 Task: Add Earth's Best Organic Vegetable Turkey Dinner Stage 2 to the cart.
Action: Mouse moved to (272, 134)
Screenshot: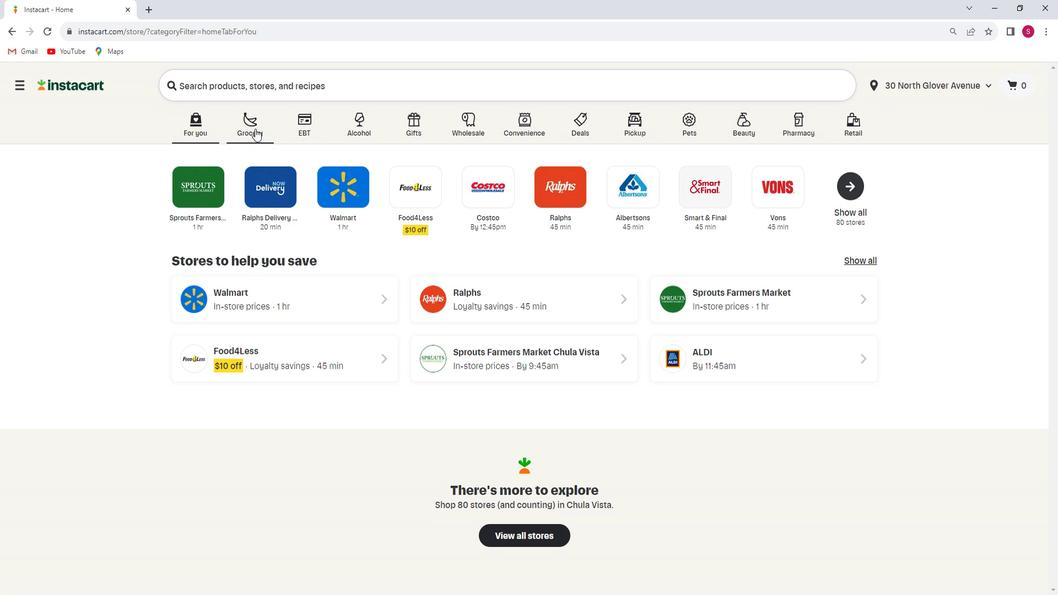 
Action: Mouse pressed left at (272, 134)
Screenshot: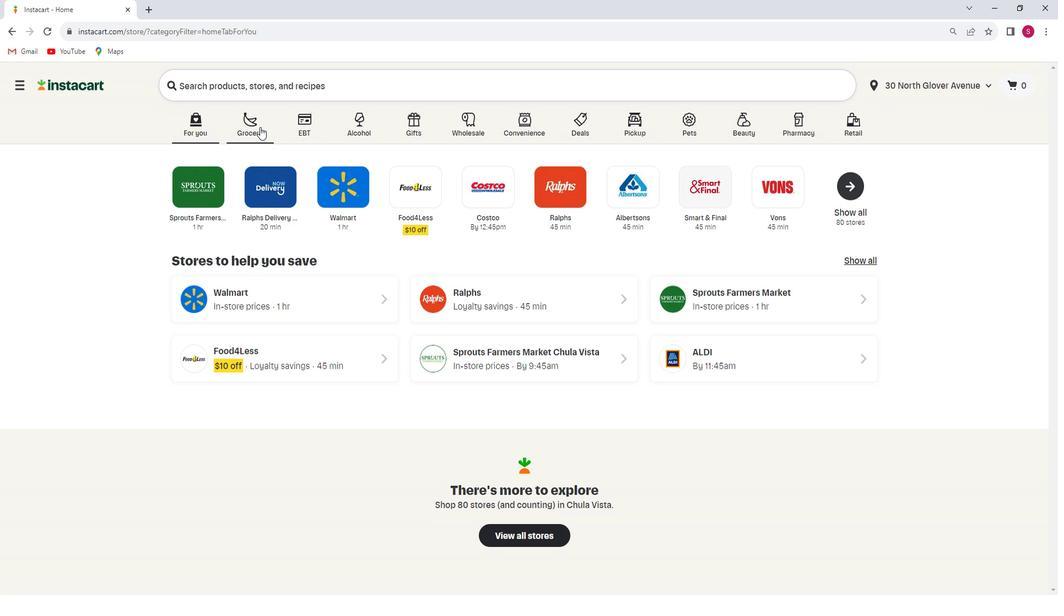 
Action: Mouse moved to (269, 328)
Screenshot: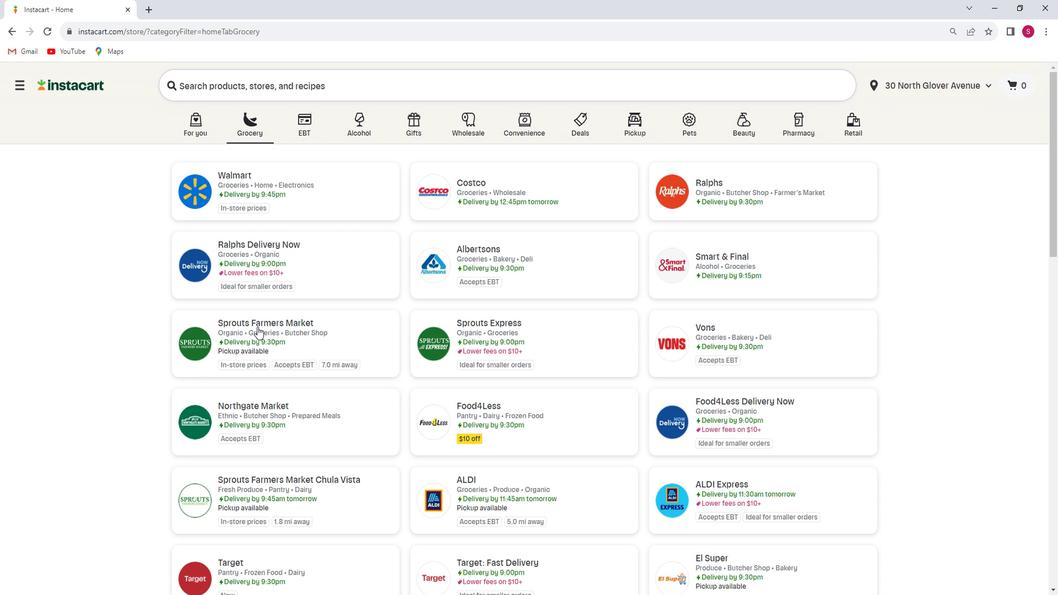 
Action: Mouse pressed left at (269, 328)
Screenshot: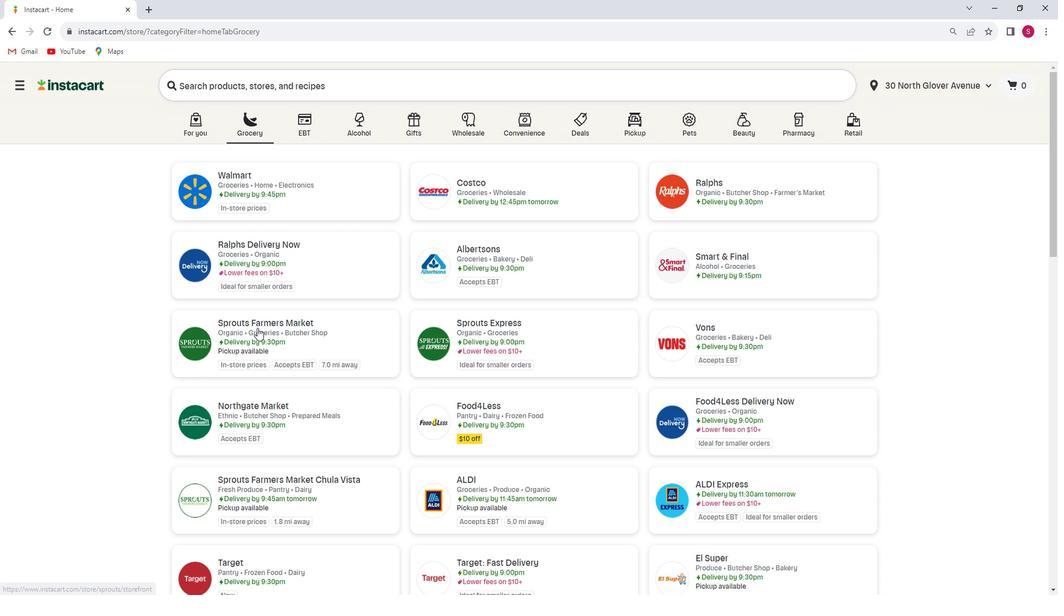 
Action: Mouse moved to (113, 381)
Screenshot: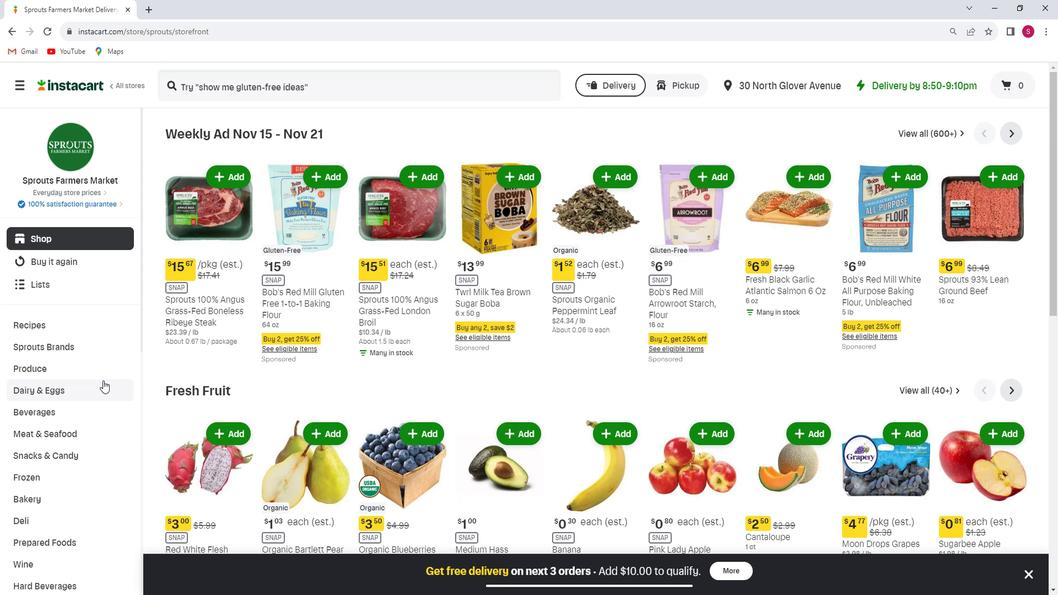 
Action: Mouse scrolled (113, 380) with delta (0, 0)
Screenshot: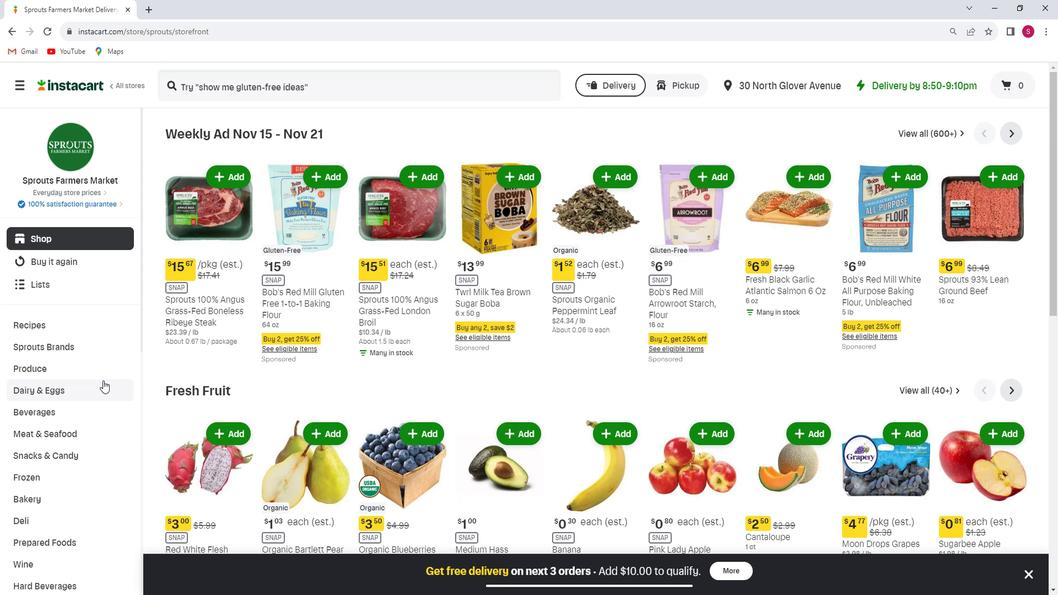 
Action: Mouse moved to (113, 381)
Screenshot: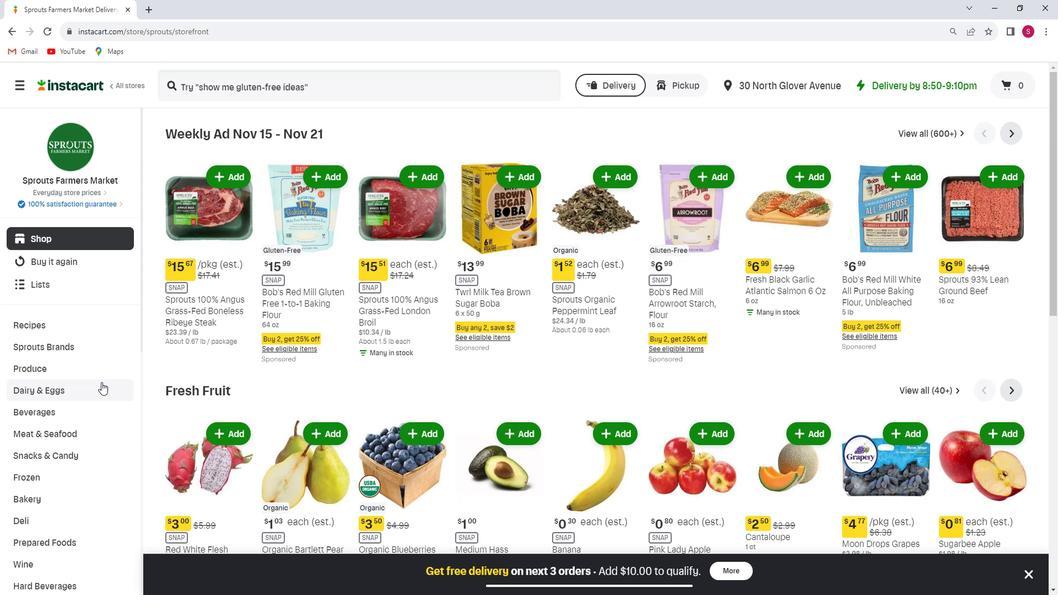 
Action: Mouse scrolled (113, 381) with delta (0, 0)
Screenshot: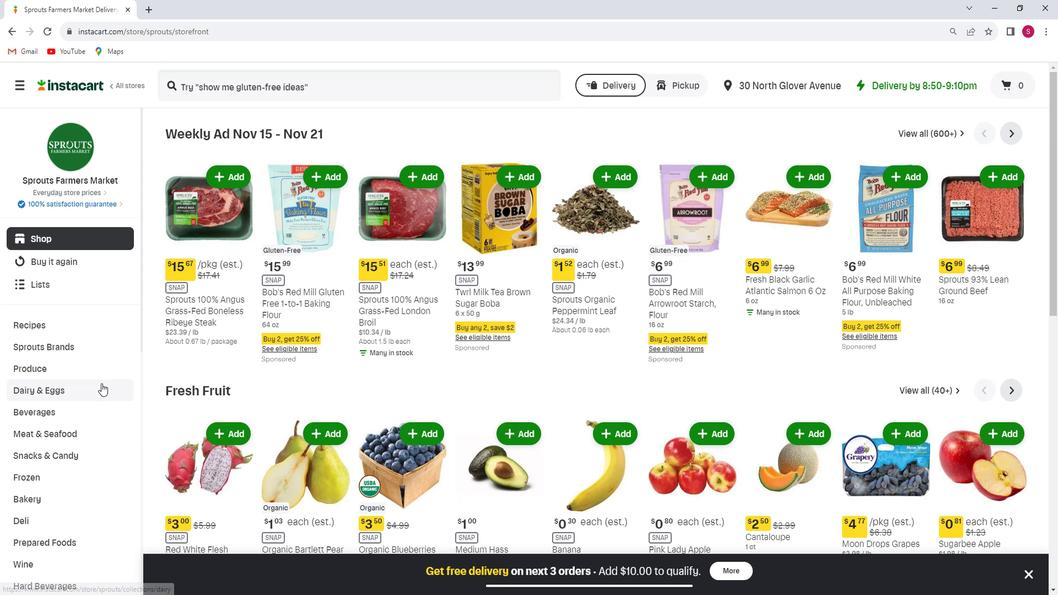 
Action: Mouse scrolled (113, 381) with delta (0, 0)
Screenshot: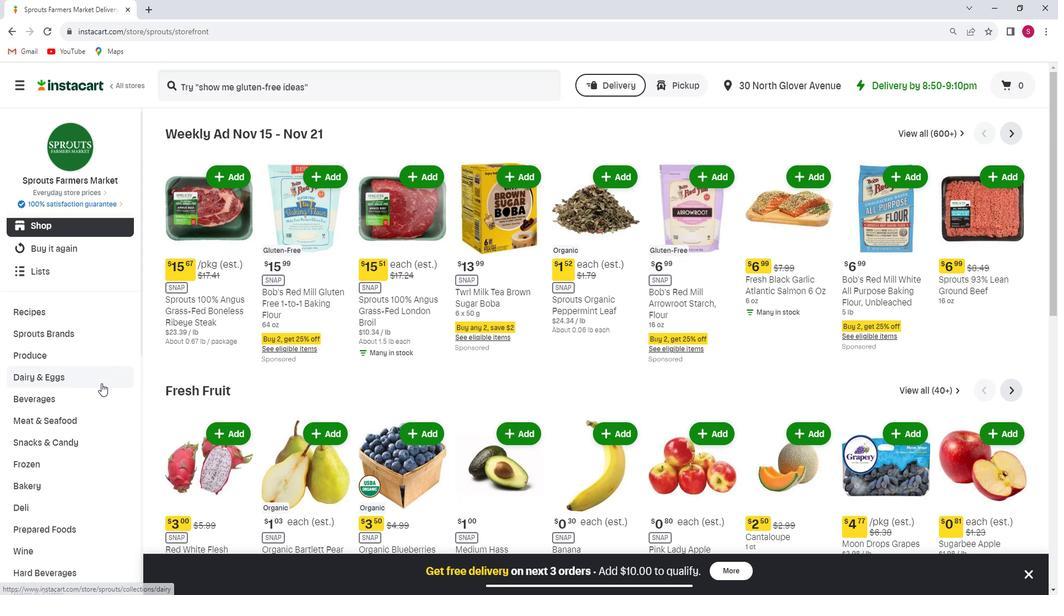 
Action: Mouse scrolled (113, 381) with delta (0, 0)
Screenshot: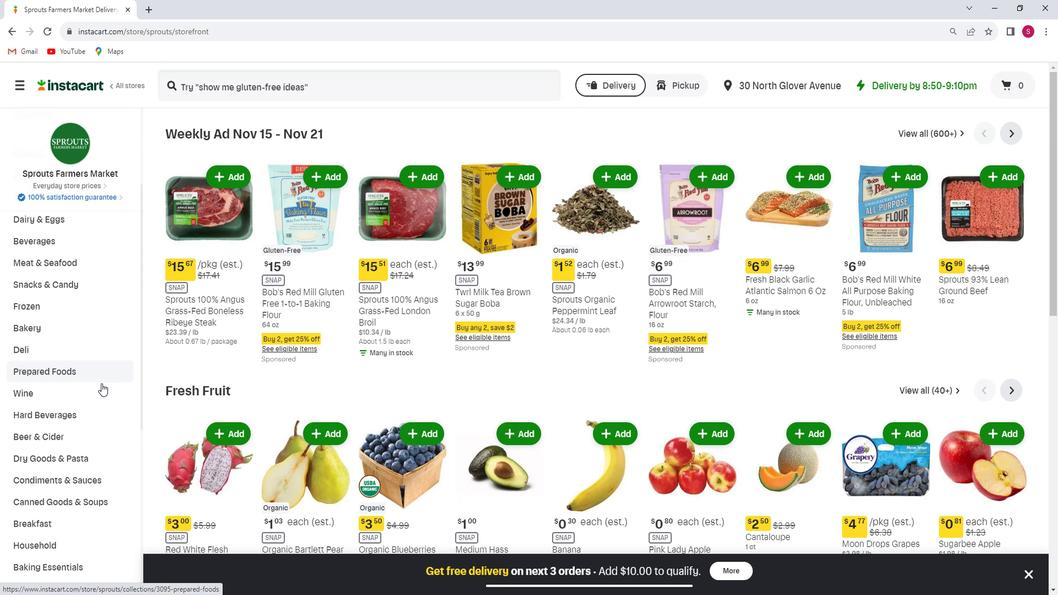 
Action: Mouse scrolled (113, 381) with delta (0, 0)
Screenshot: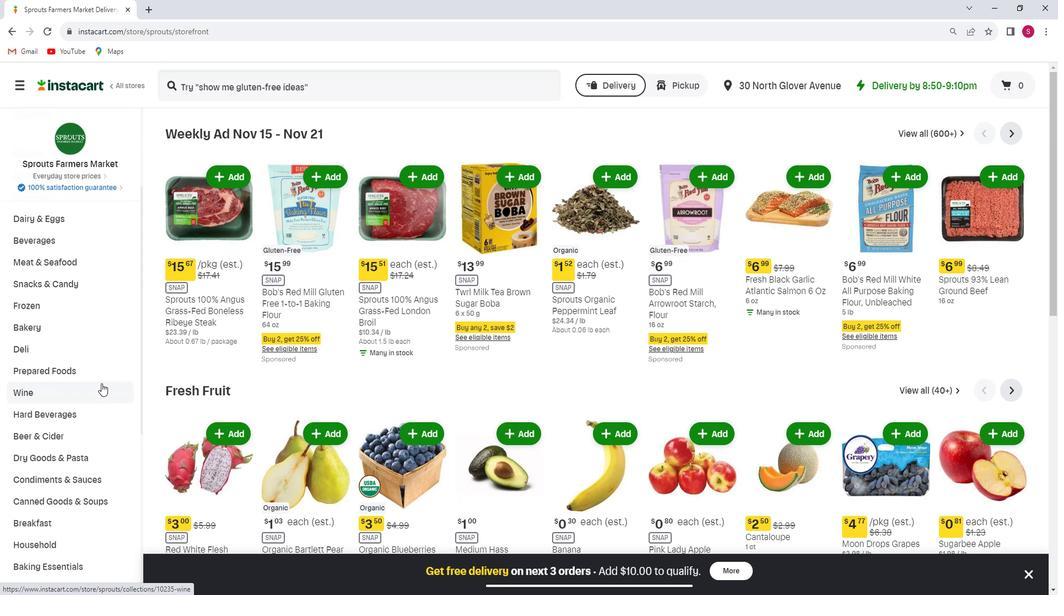 
Action: Mouse scrolled (113, 381) with delta (0, 0)
Screenshot: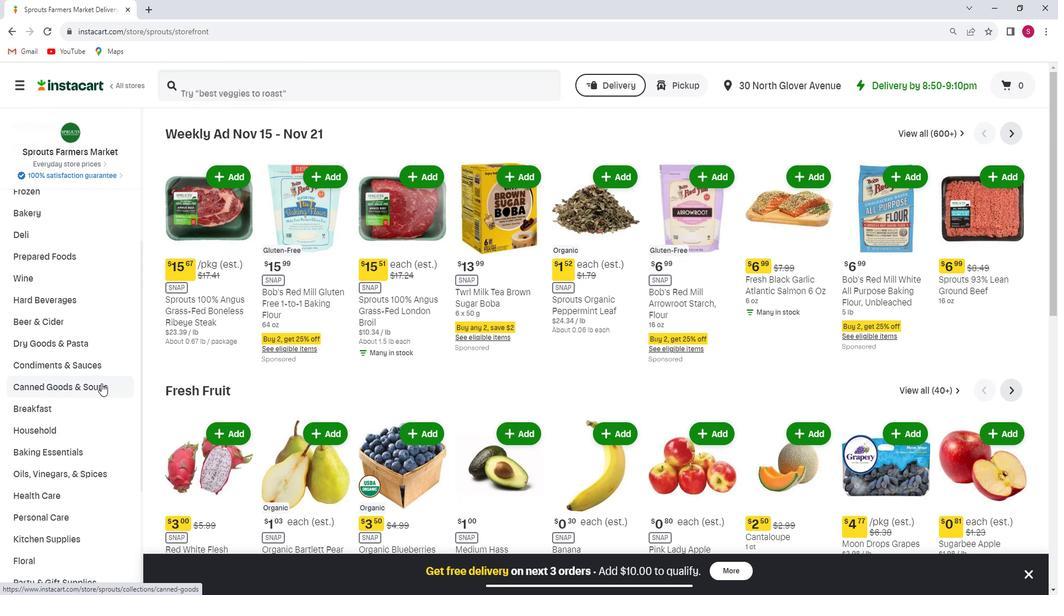 
Action: Mouse scrolled (113, 381) with delta (0, 0)
Screenshot: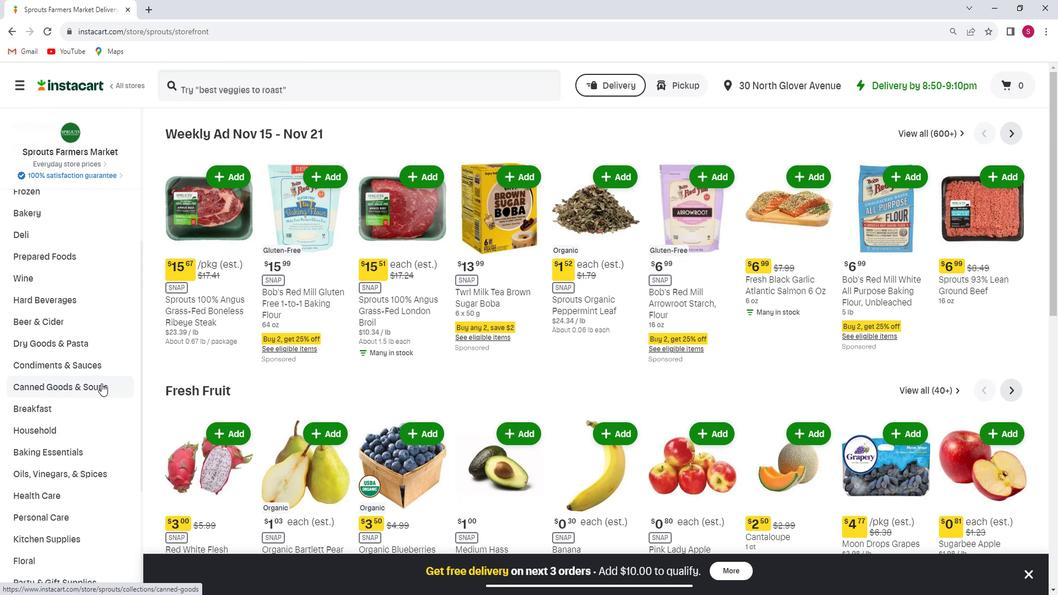 
Action: Mouse scrolled (113, 381) with delta (0, 0)
Screenshot: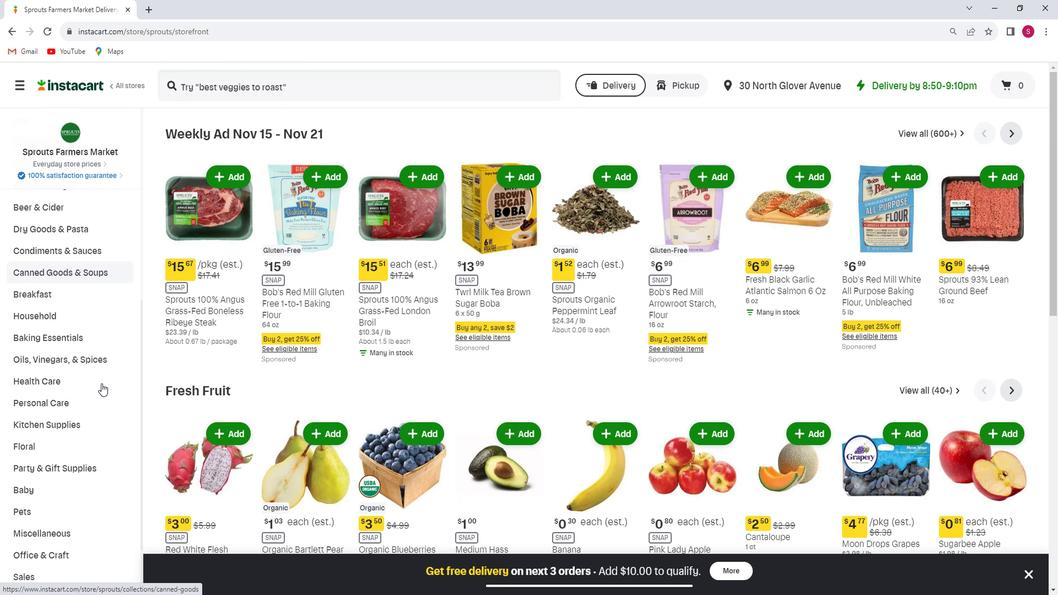 
Action: Mouse moved to (47, 421)
Screenshot: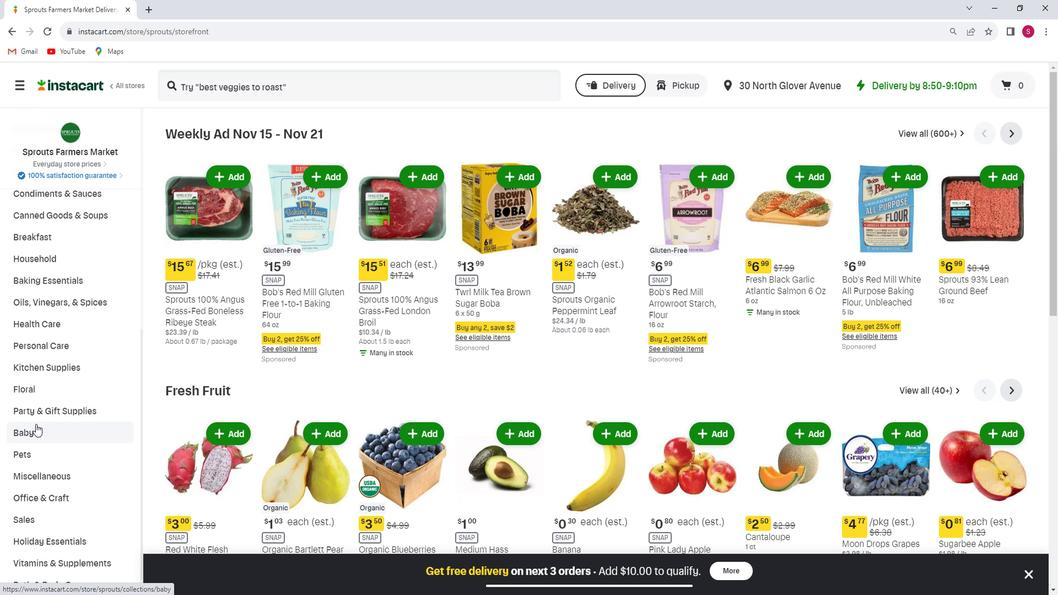 
Action: Mouse pressed left at (47, 421)
Screenshot: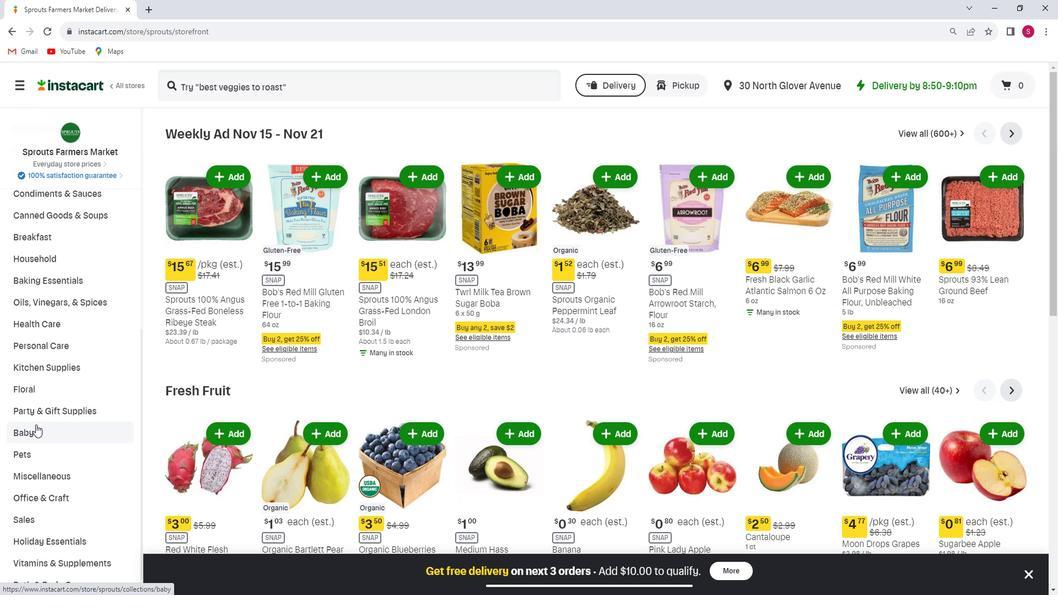 
Action: Mouse moved to (73, 515)
Screenshot: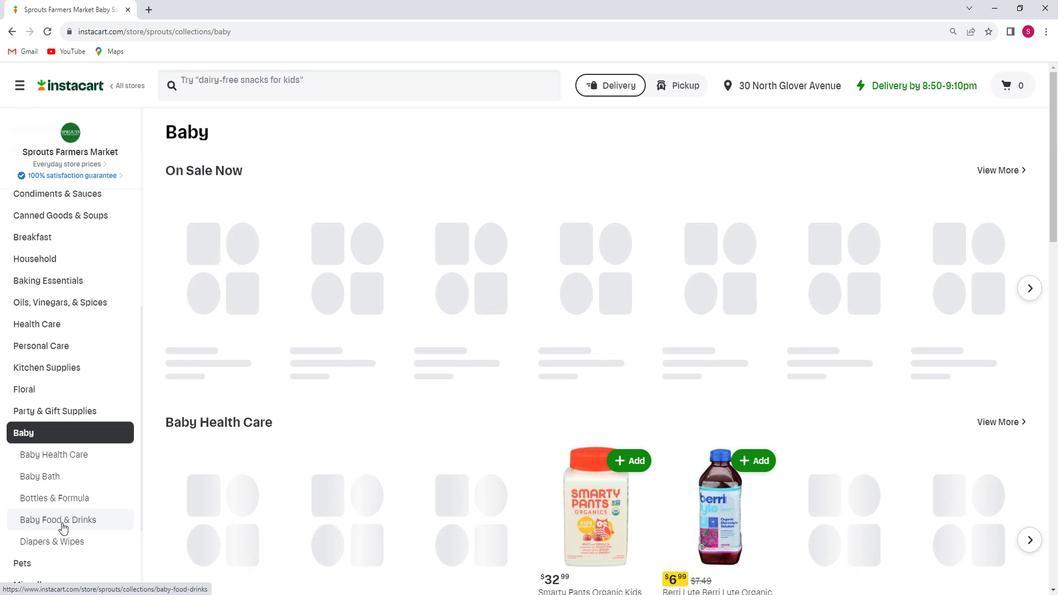 
Action: Mouse pressed left at (73, 515)
Screenshot: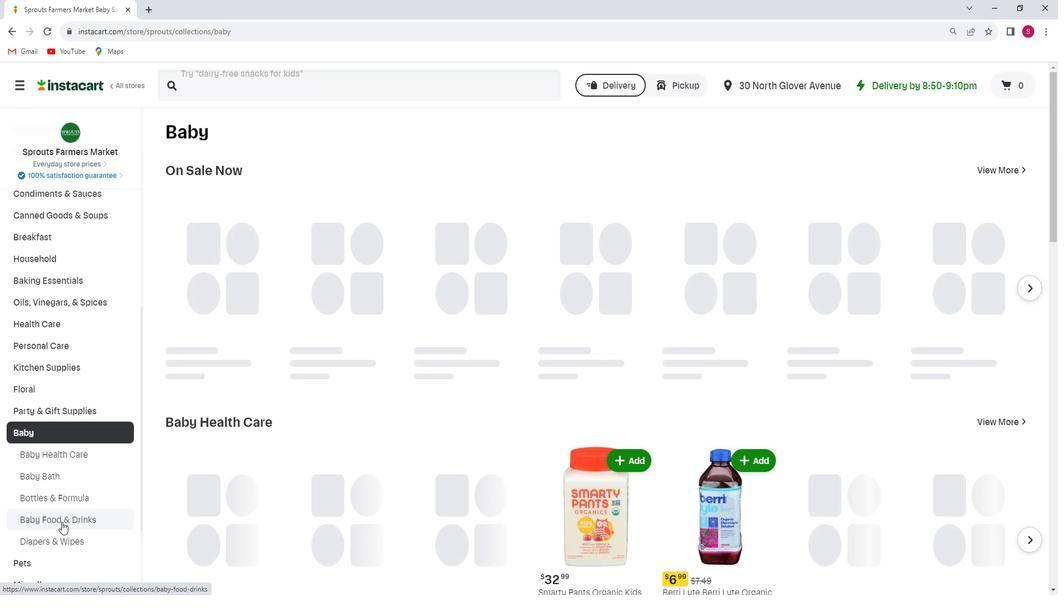 
Action: Mouse moved to (220, 95)
Screenshot: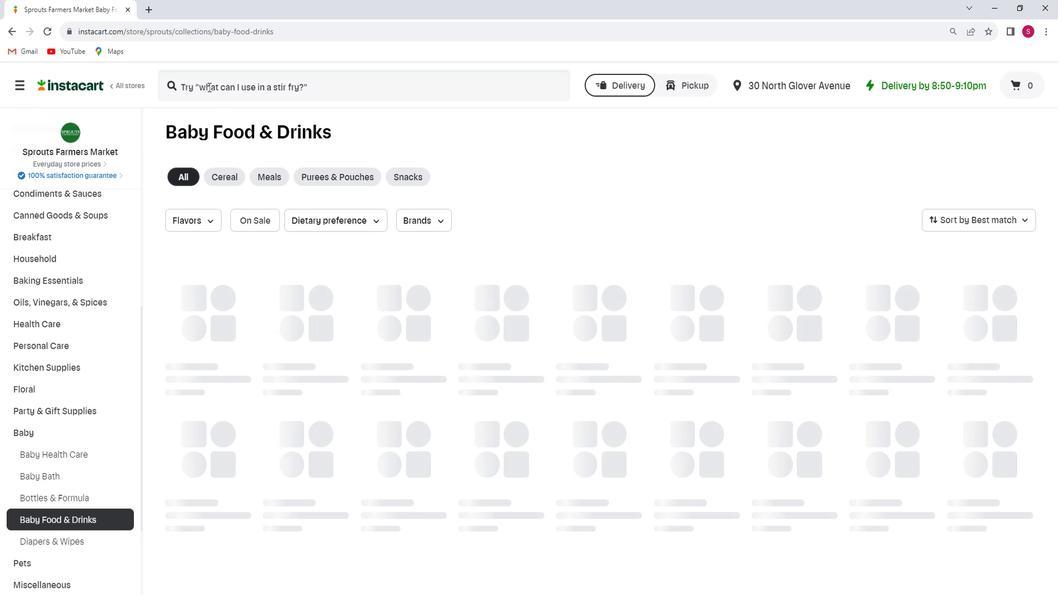 
Action: Mouse pressed left at (220, 95)
Screenshot: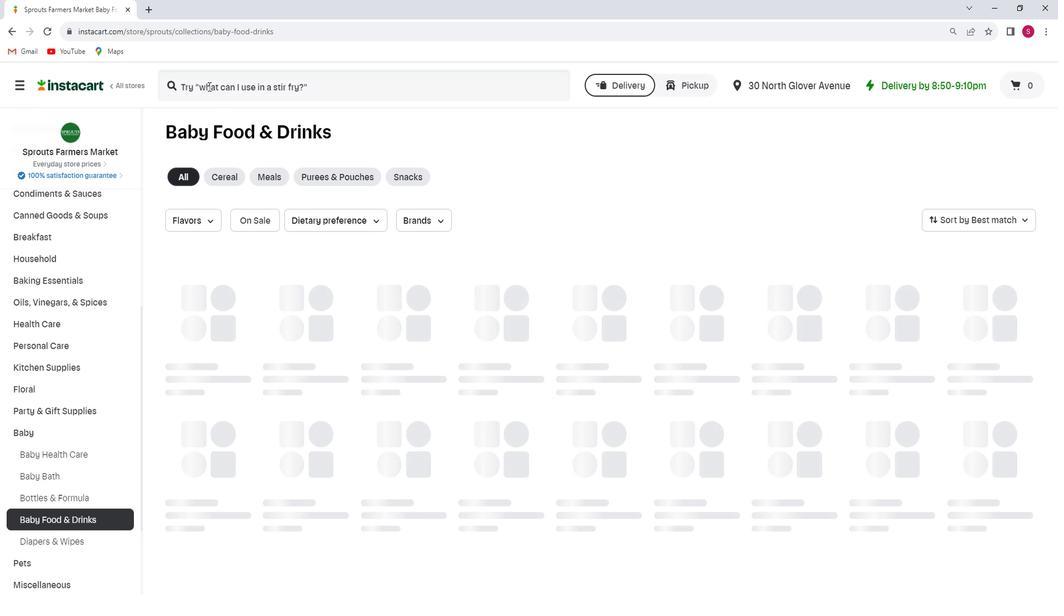 
Action: Key pressed <Key.shift>Earth's<Key.space><Key.shift>best<Key.space><Key.shift>Organic<Key.space><Key.shift>Vegetable<Key.space><Key.shift>Turkey<Key.space><Key.shift>Dinner<Key.space><Key.shift>Stage<Key.space>2<Key.enter>
Screenshot: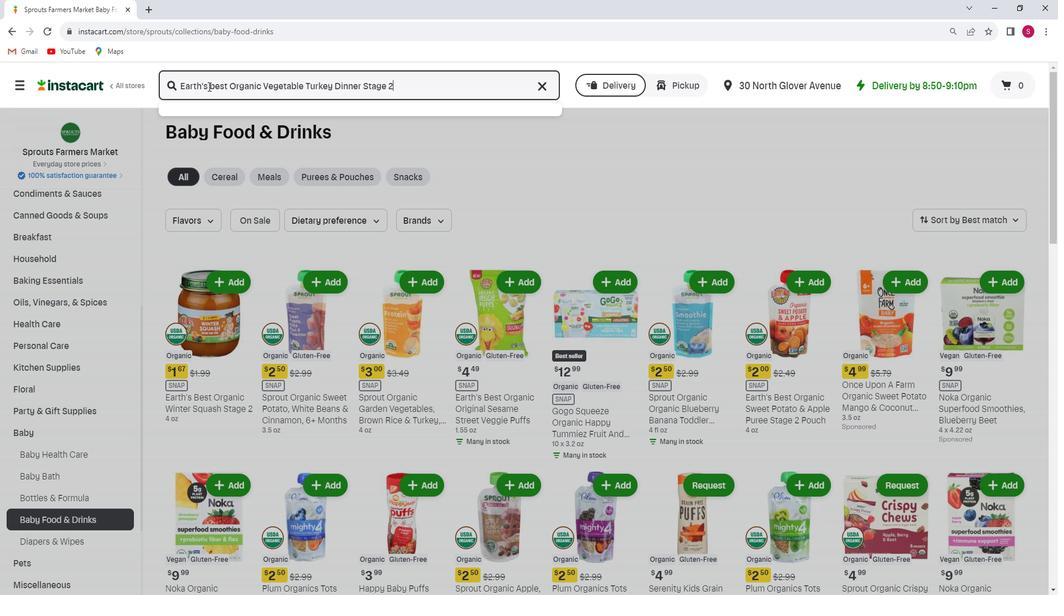 
Action: Mouse moved to (311, 179)
Screenshot: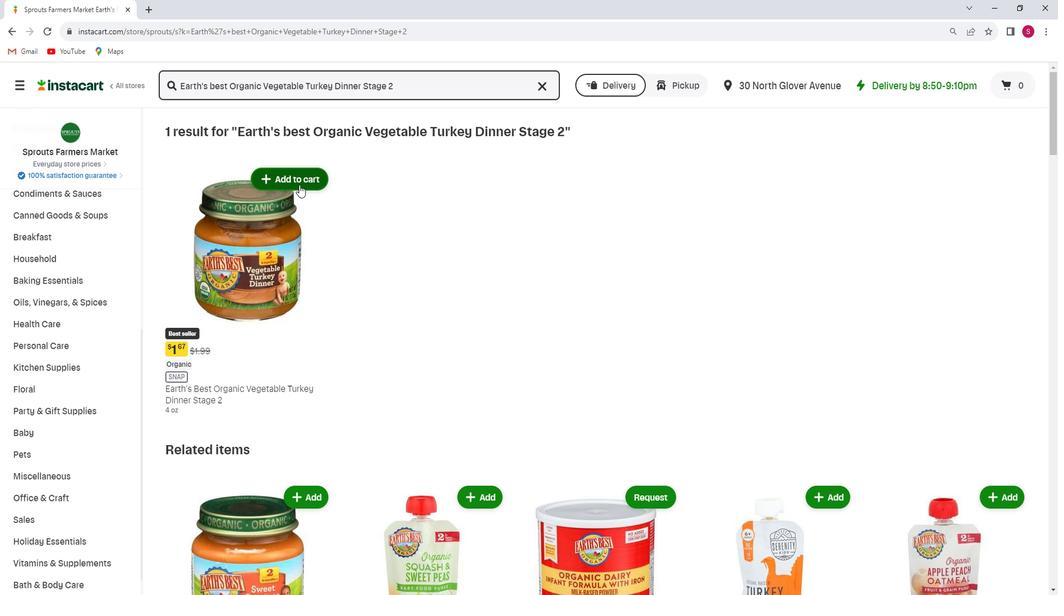 
Action: Mouse pressed left at (311, 179)
Screenshot: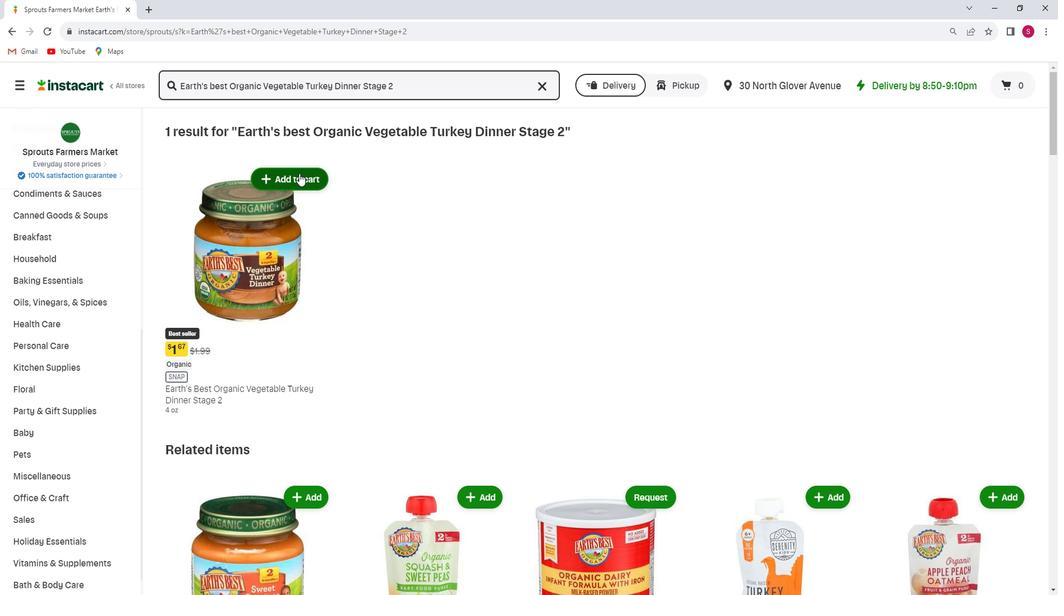 
Action: Mouse moved to (337, 243)
Screenshot: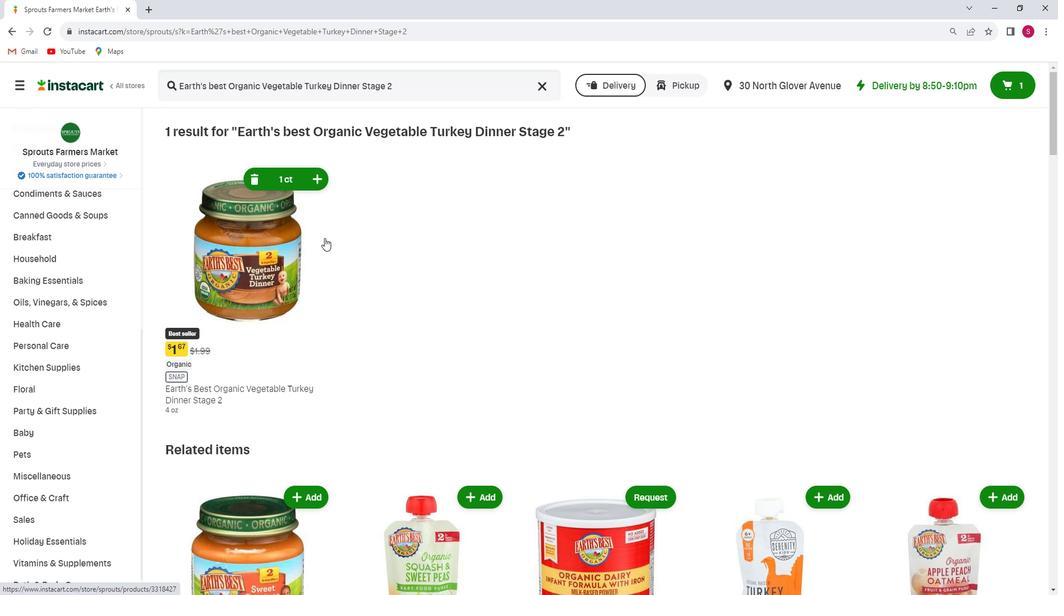 
